 Task: Add Beyond Meat Beyond Sausage, Plant-Based Sausage Links, Hot Italian Style to the cart.
Action: Mouse moved to (33, 82)
Screenshot: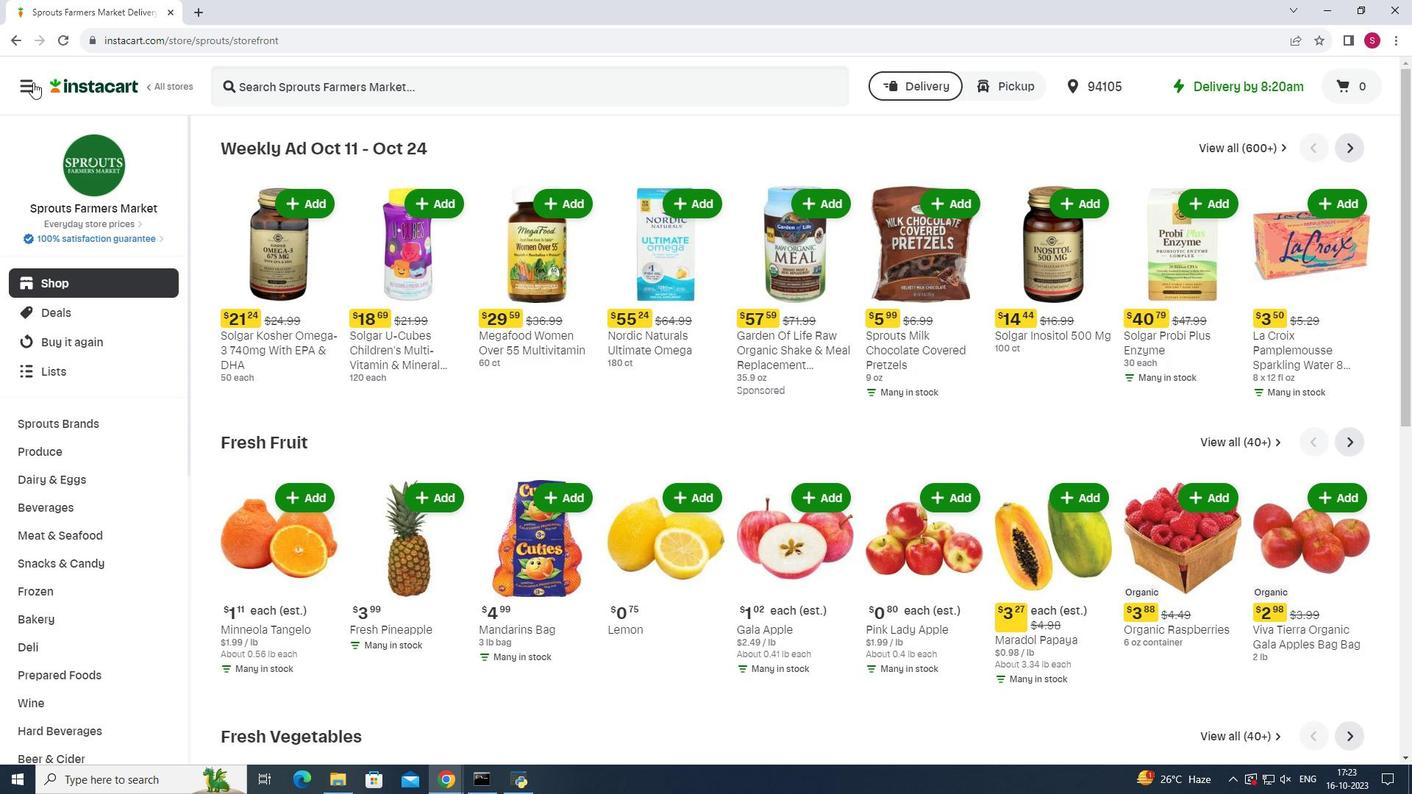 
Action: Mouse pressed left at (33, 82)
Screenshot: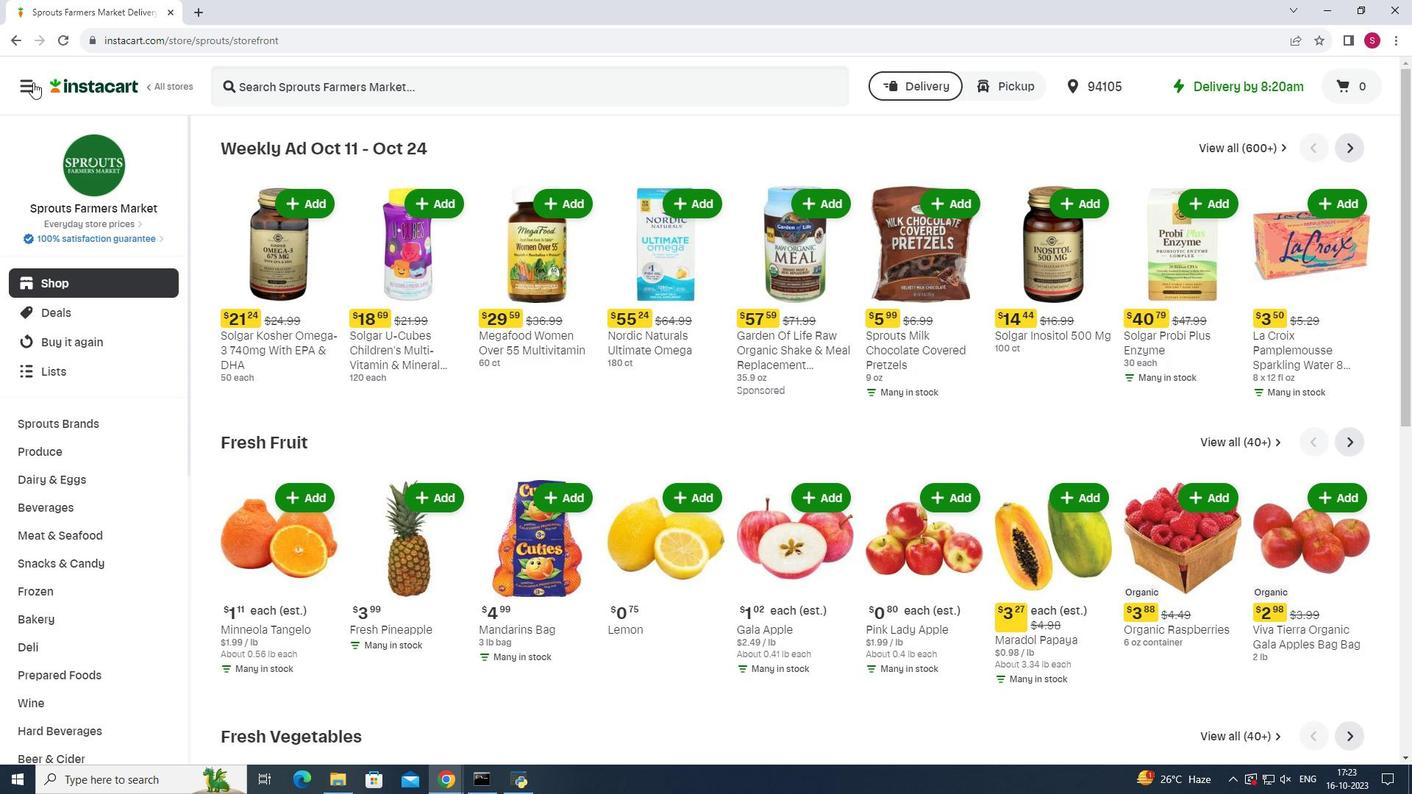 
Action: Mouse moved to (89, 381)
Screenshot: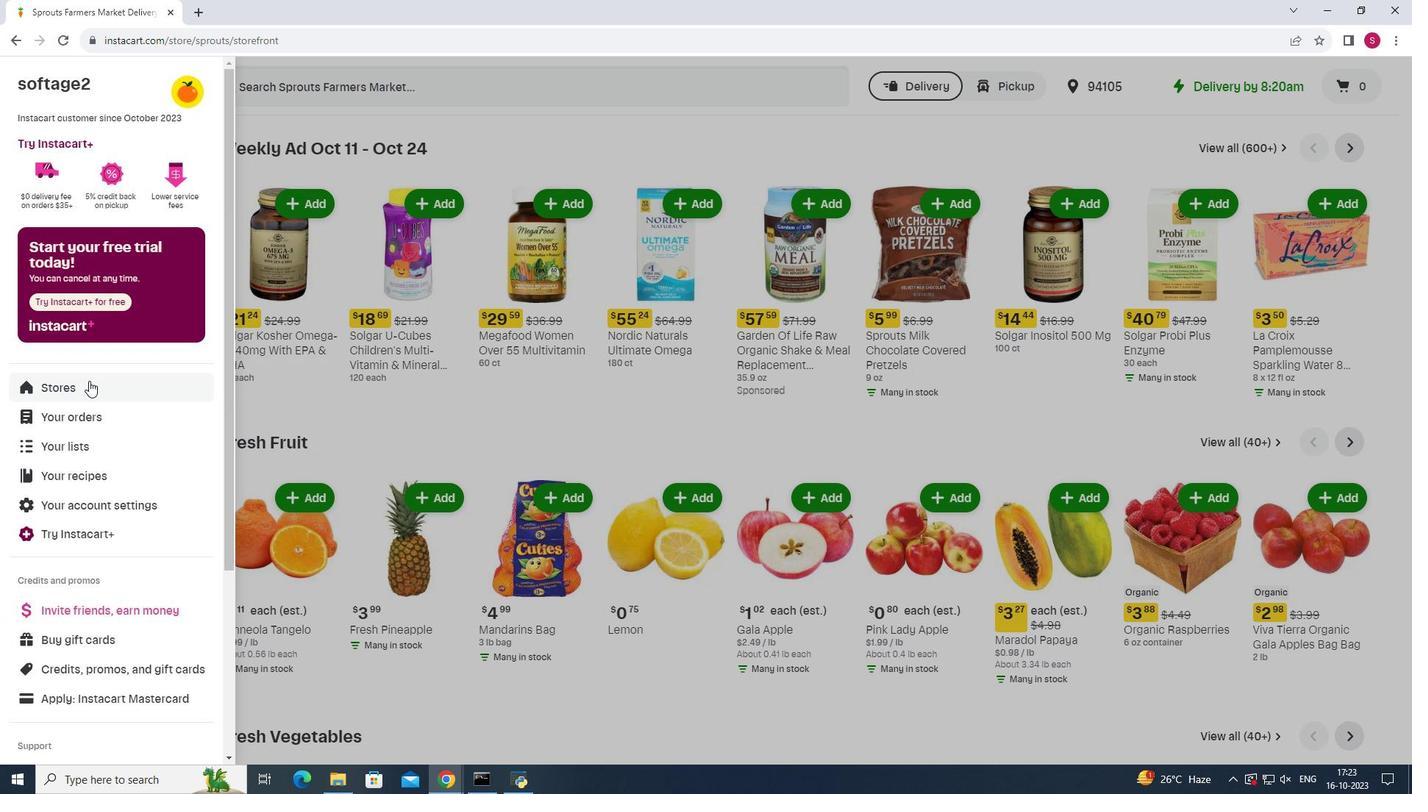 
Action: Mouse pressed left at (89, 381)
Screenshot: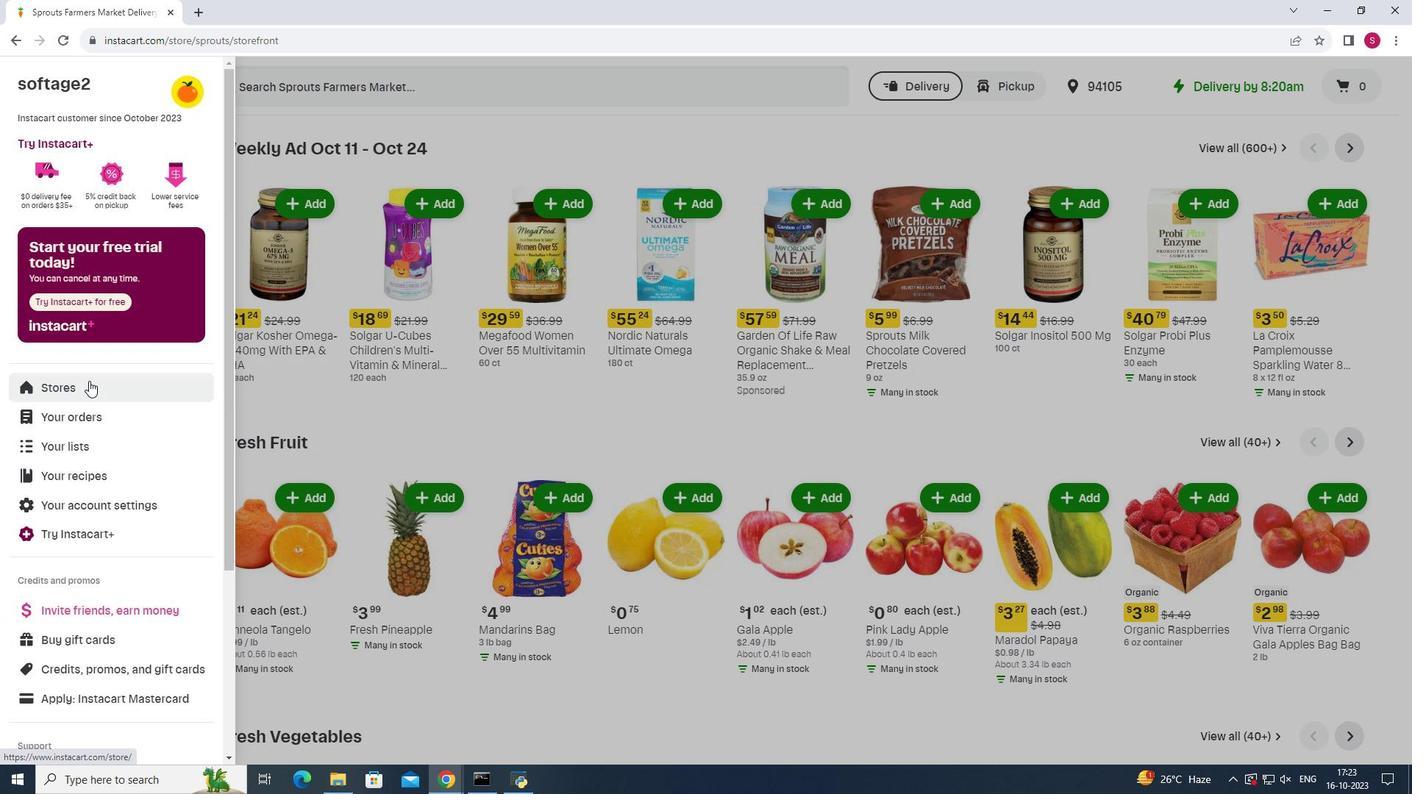 
Action: Mouse moved to (347, 140)
Screenshot: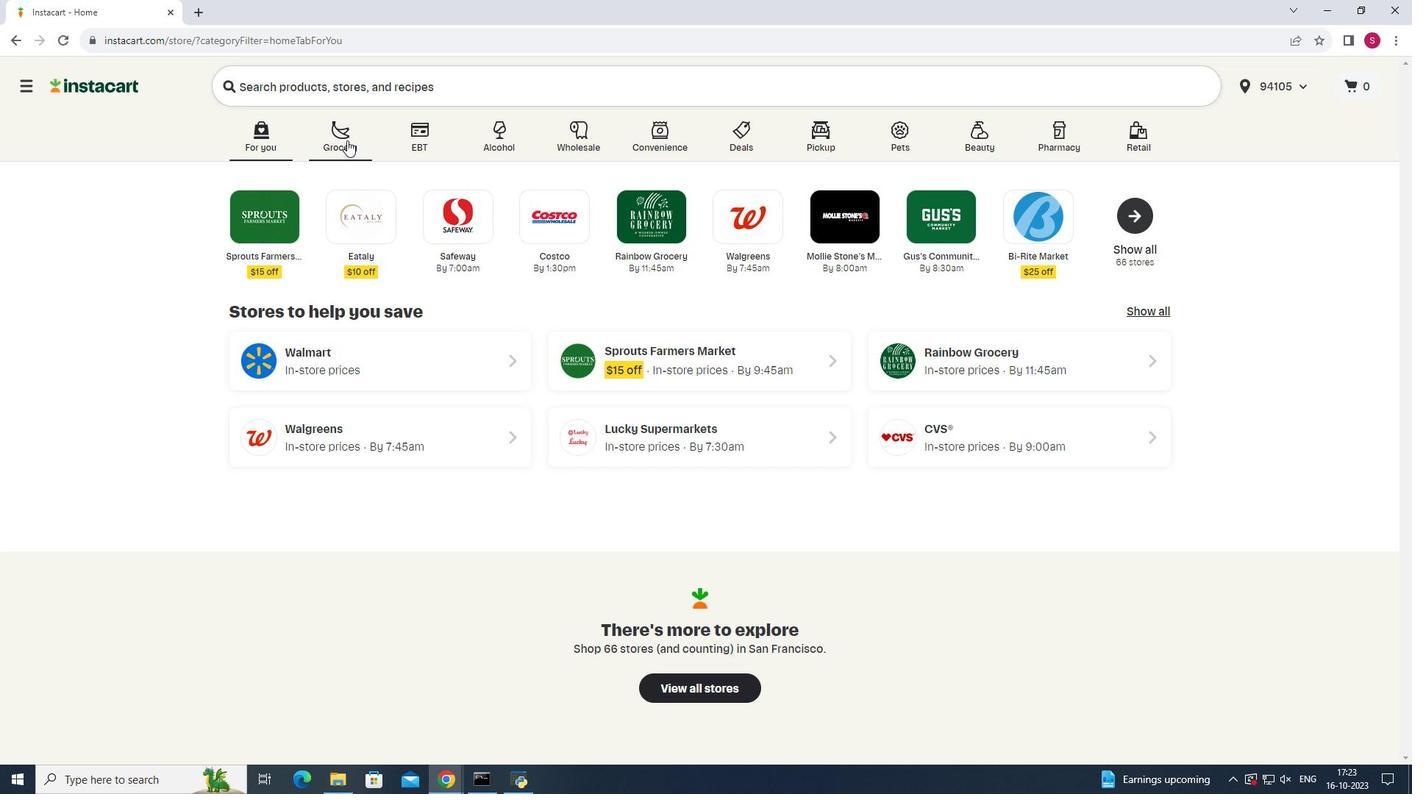 
Action: Mouse pressed left at (347, 140)
Screenshot: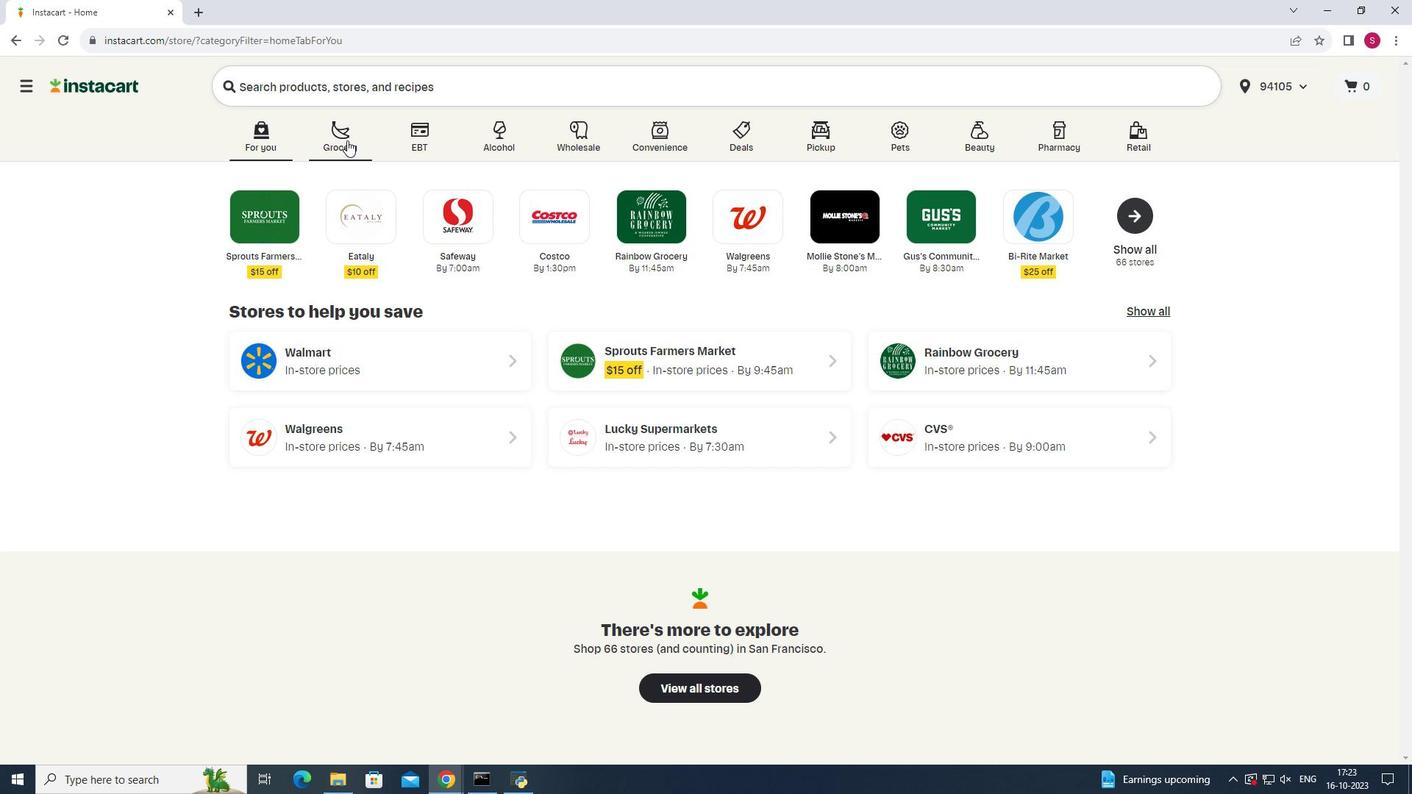 
Action: Mouse moved to (1010, 211)
Screenshot: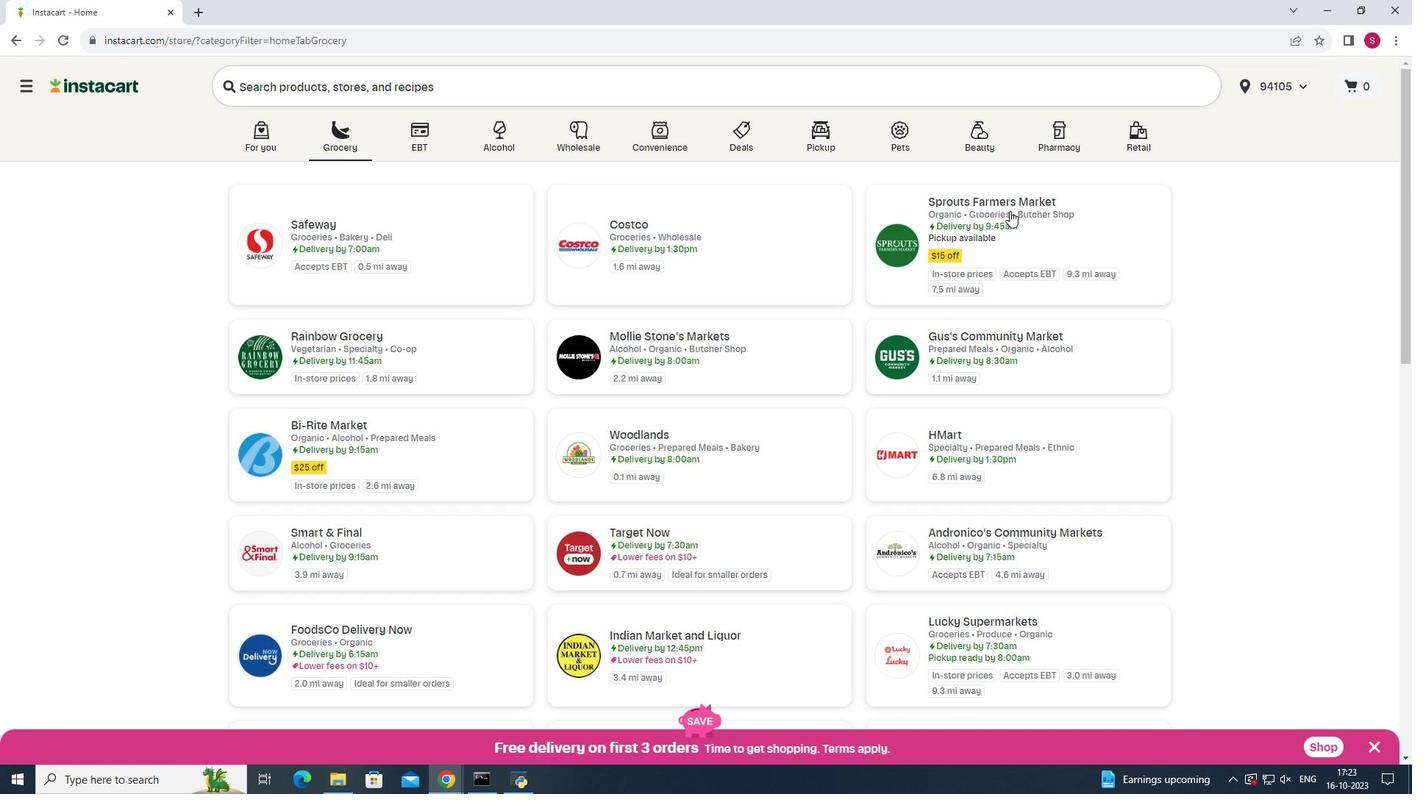 
Action: Mouse pressed left at (1010, 211)
Screenshot: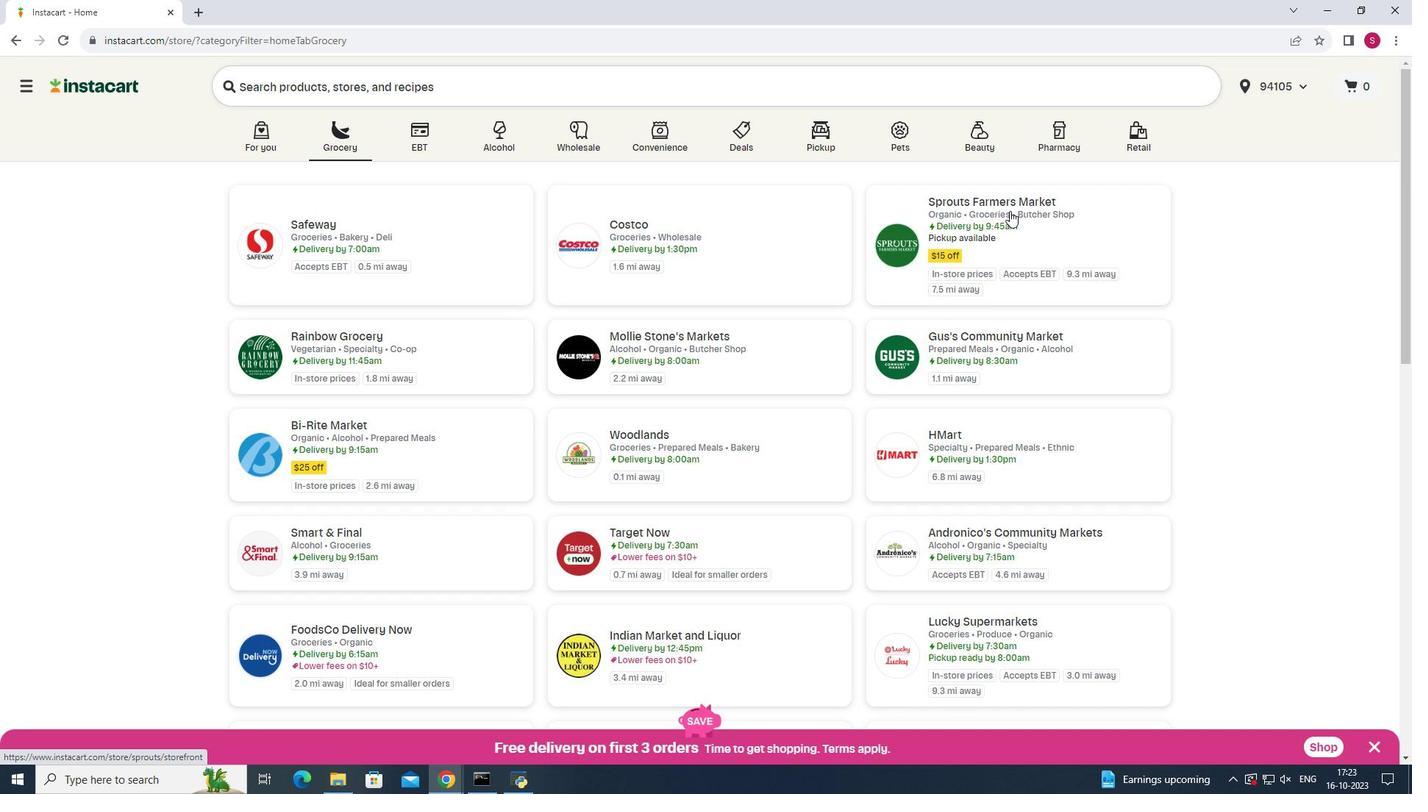 
Action: Mouse moved to (96, 529)
Screenshot: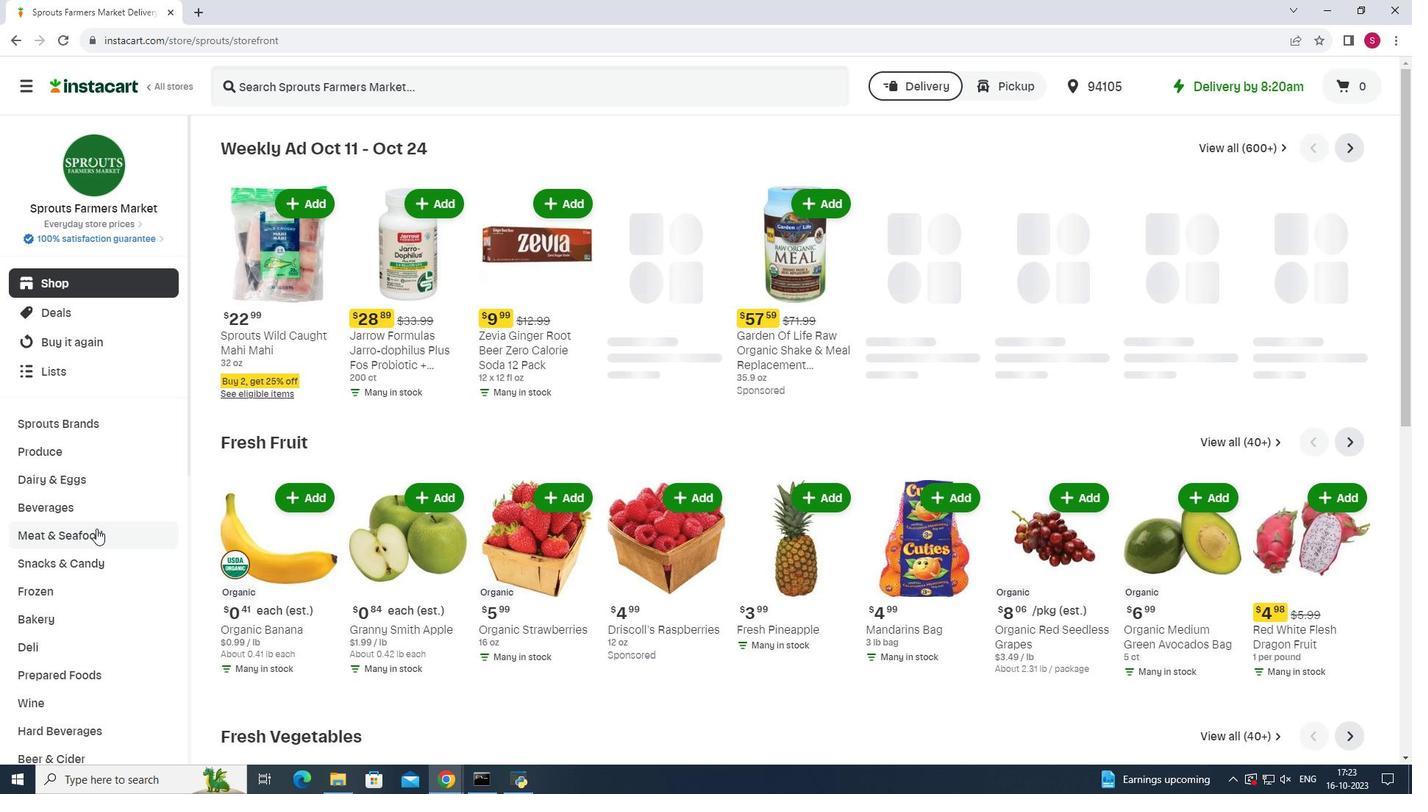 
Action: Mouse pressed left at (96, 529)
Screenshot: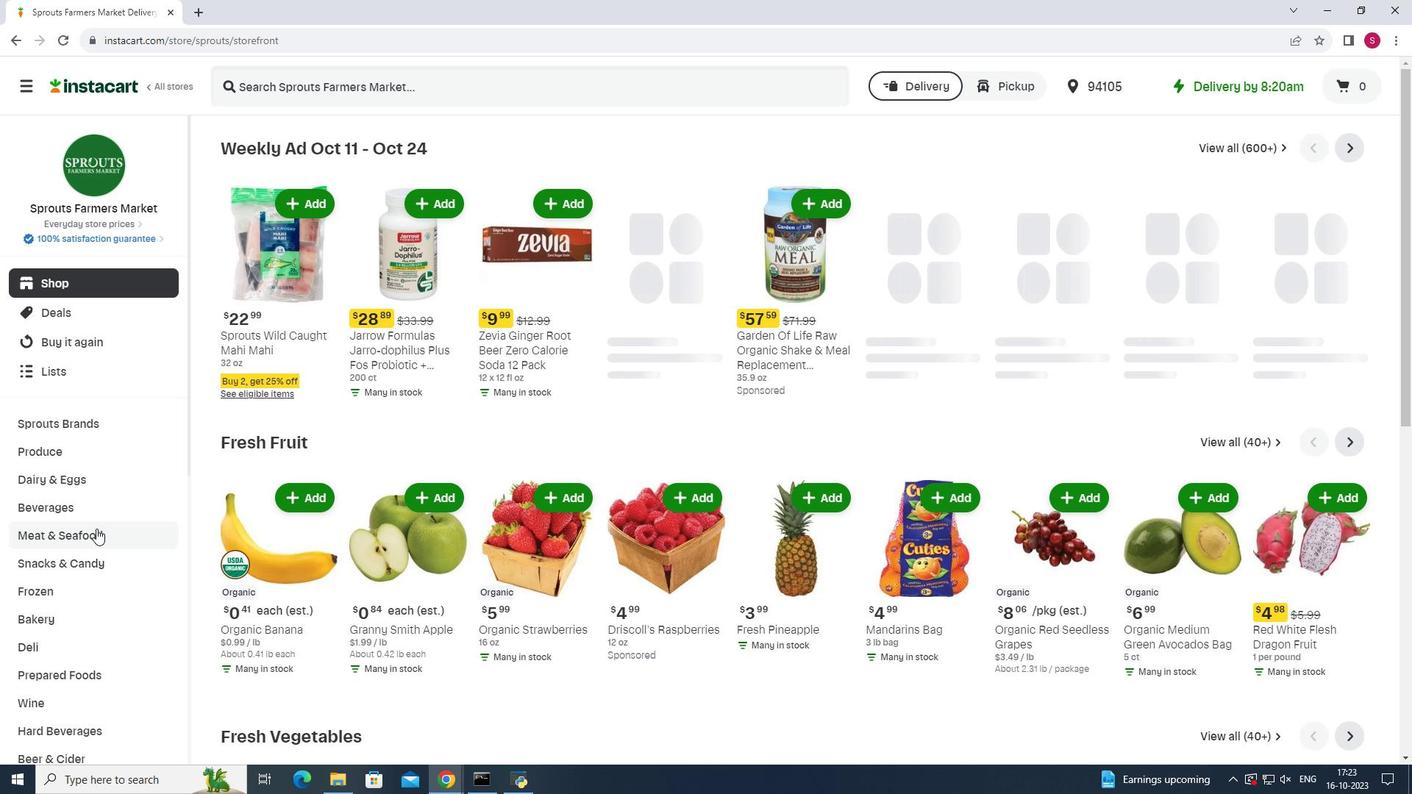 
Action: Mouse moved to (1087, 180)
Screenshot: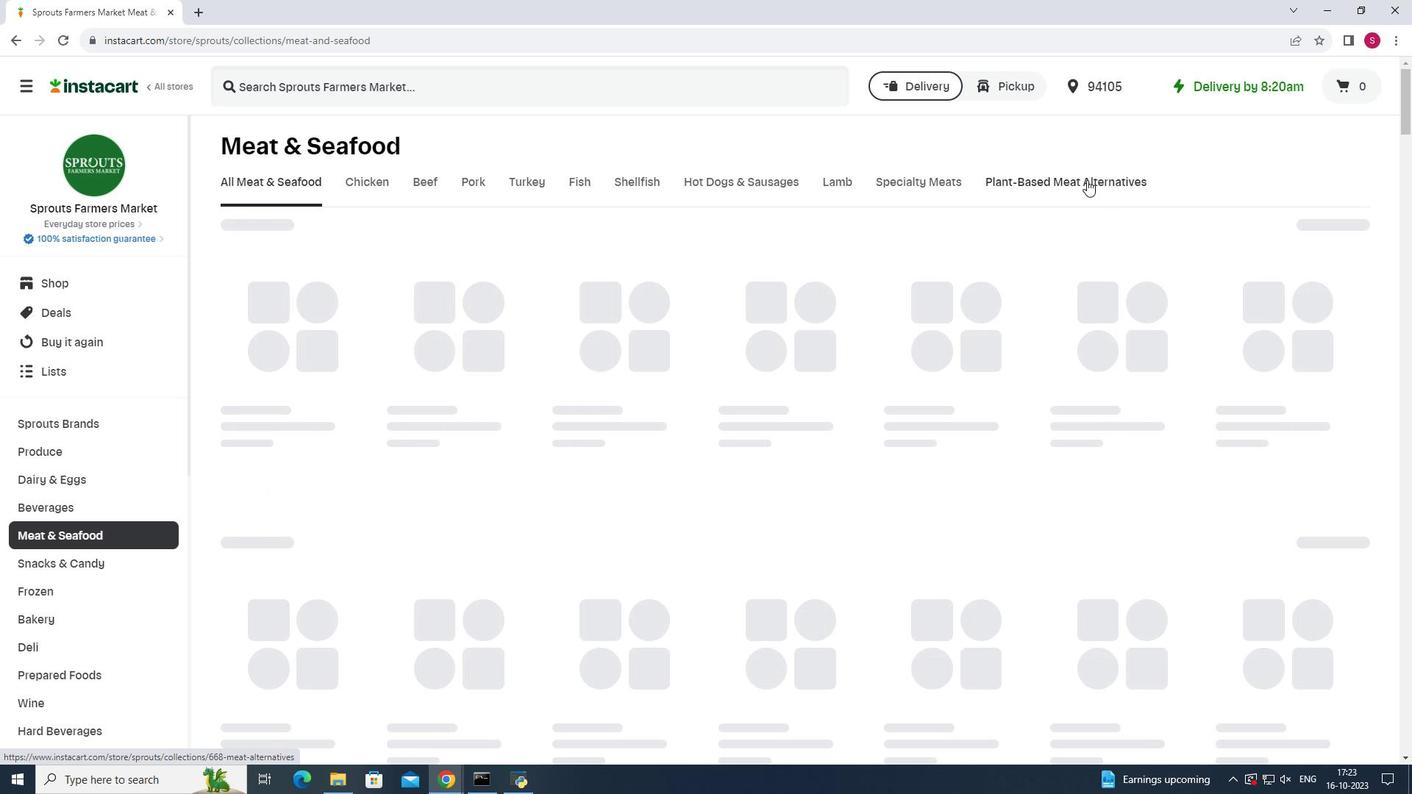 
Action: Mouse pressed left at (1087, 180)
Screenshot: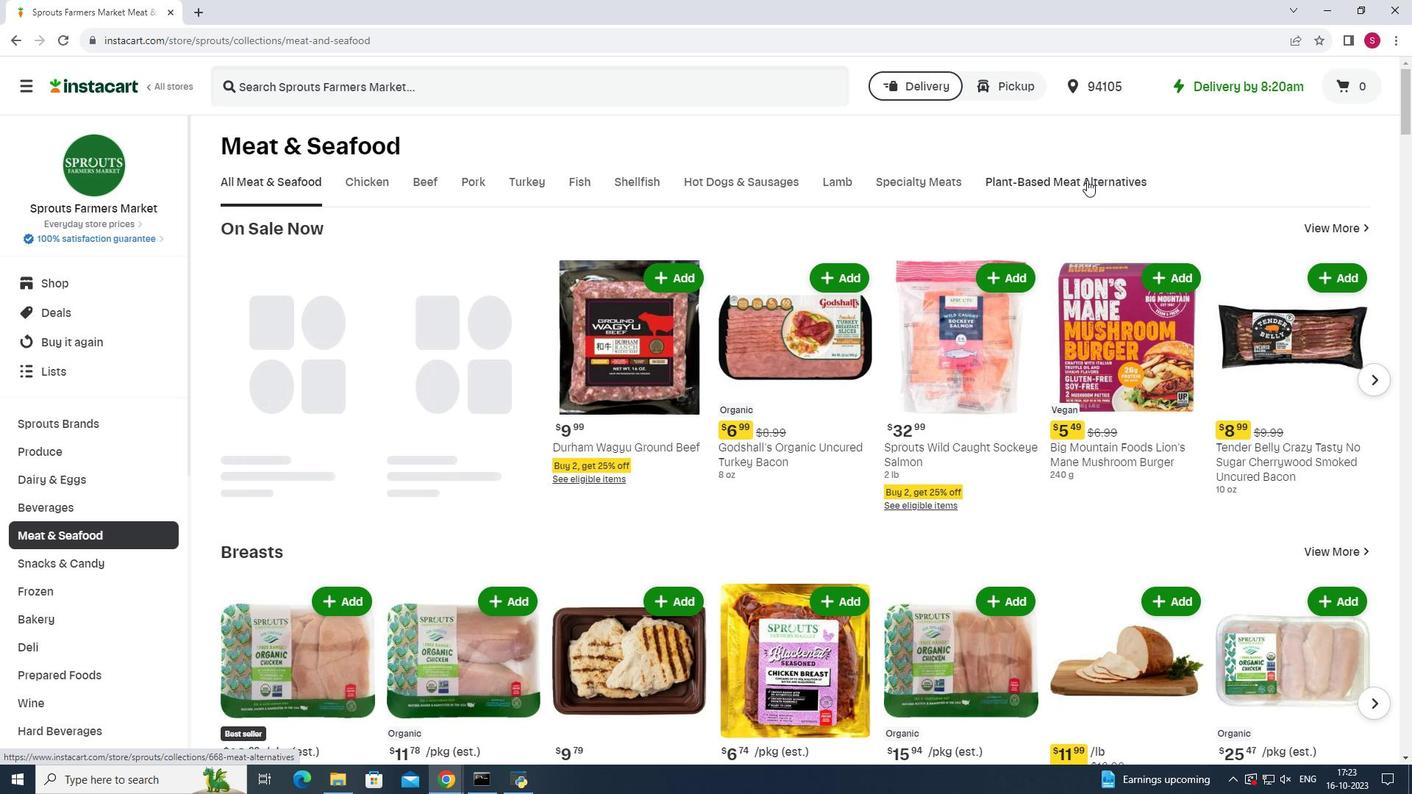 
Action: Mouse moved to (588, 248)
Screenshot: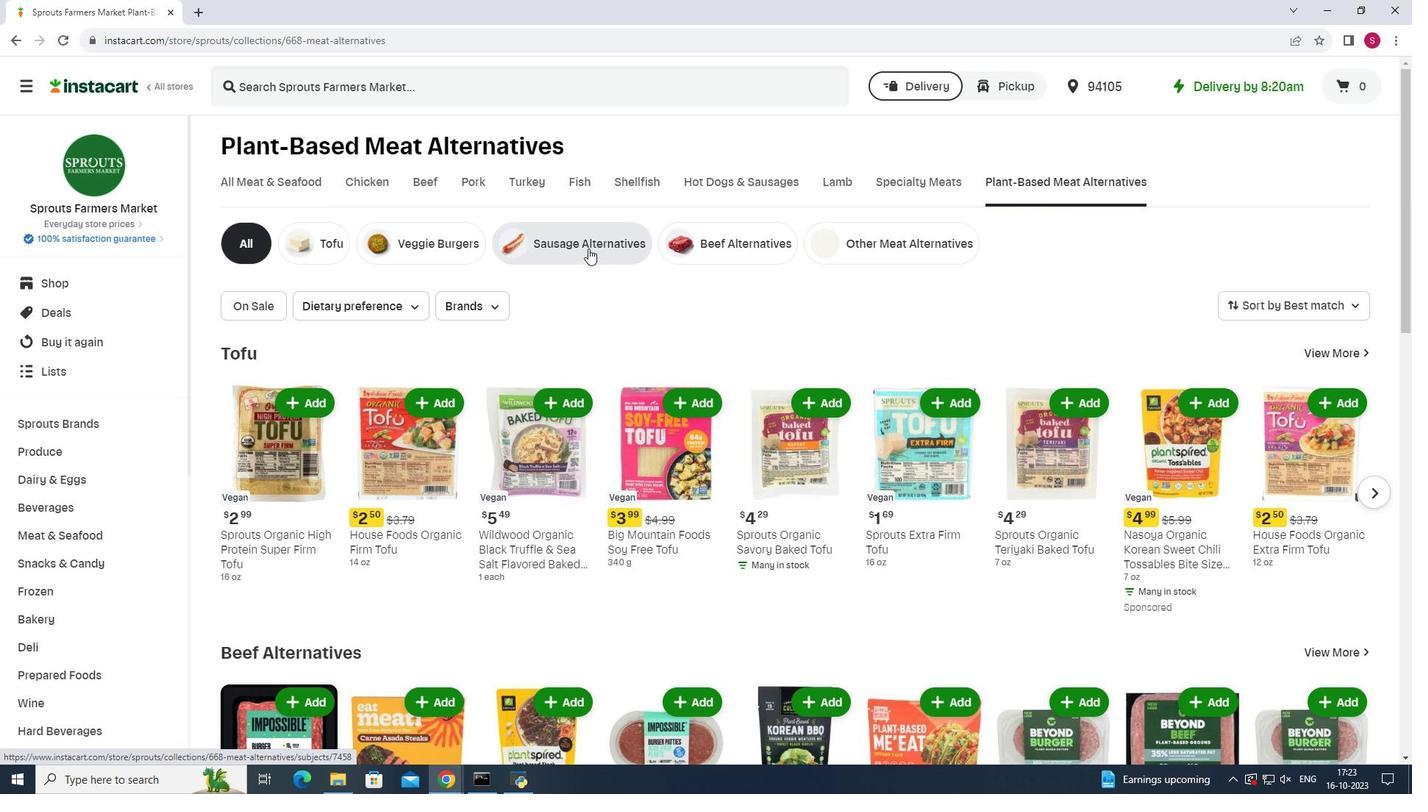 
Action: Mouse pressed left at (588, 248)
Screenshot: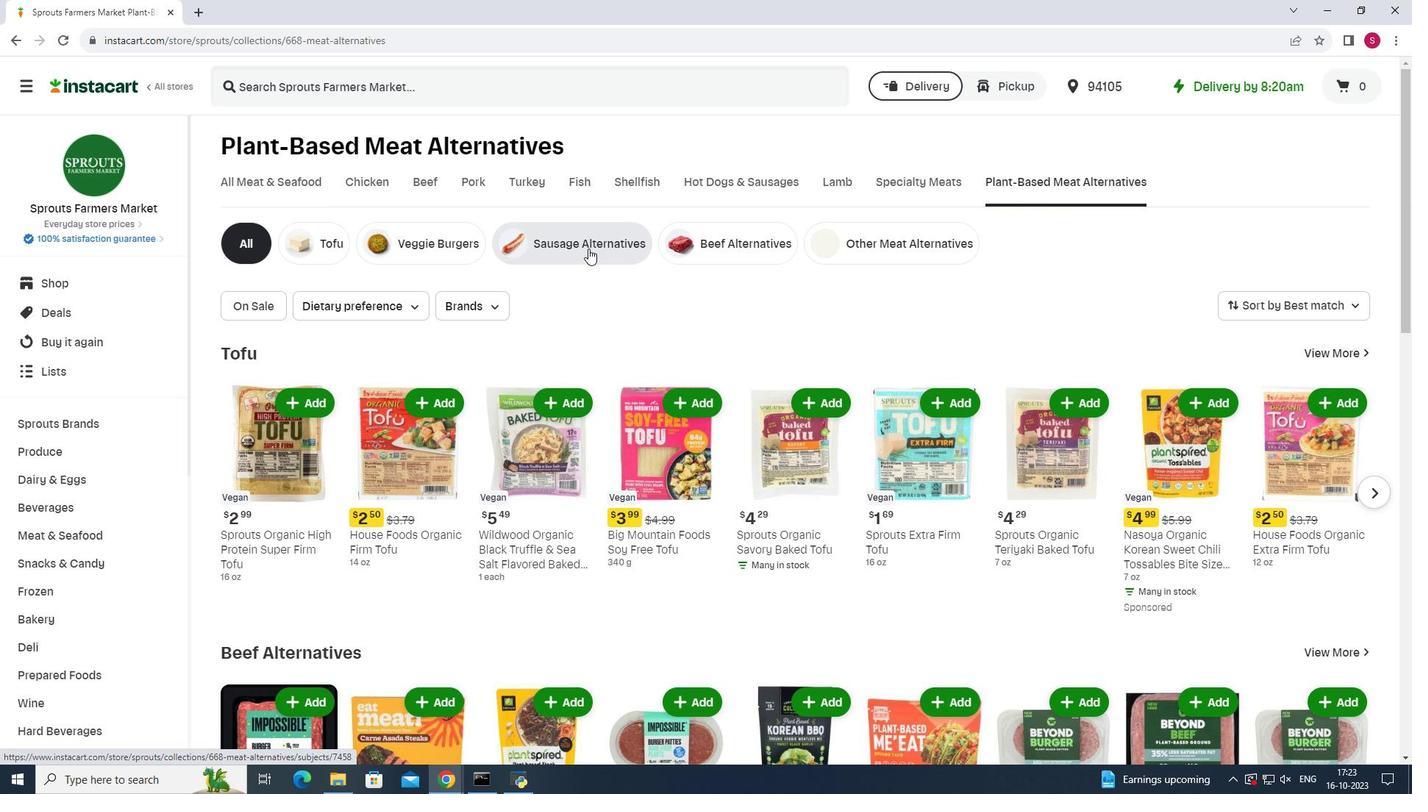 
Action: Mouse moved to (506, 86)
Screenshot: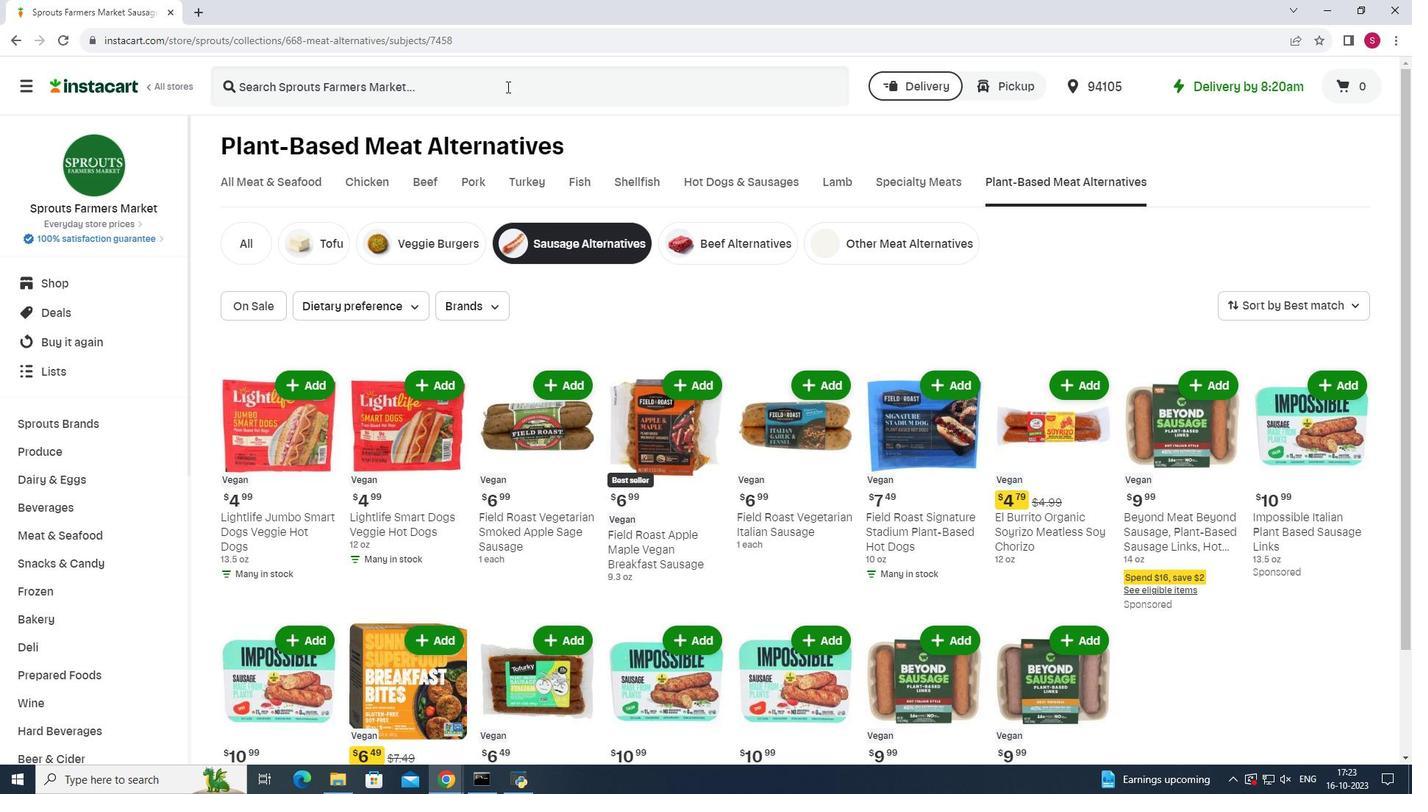 
Action: Mouse pressed left at (506, 86)
Screenshot: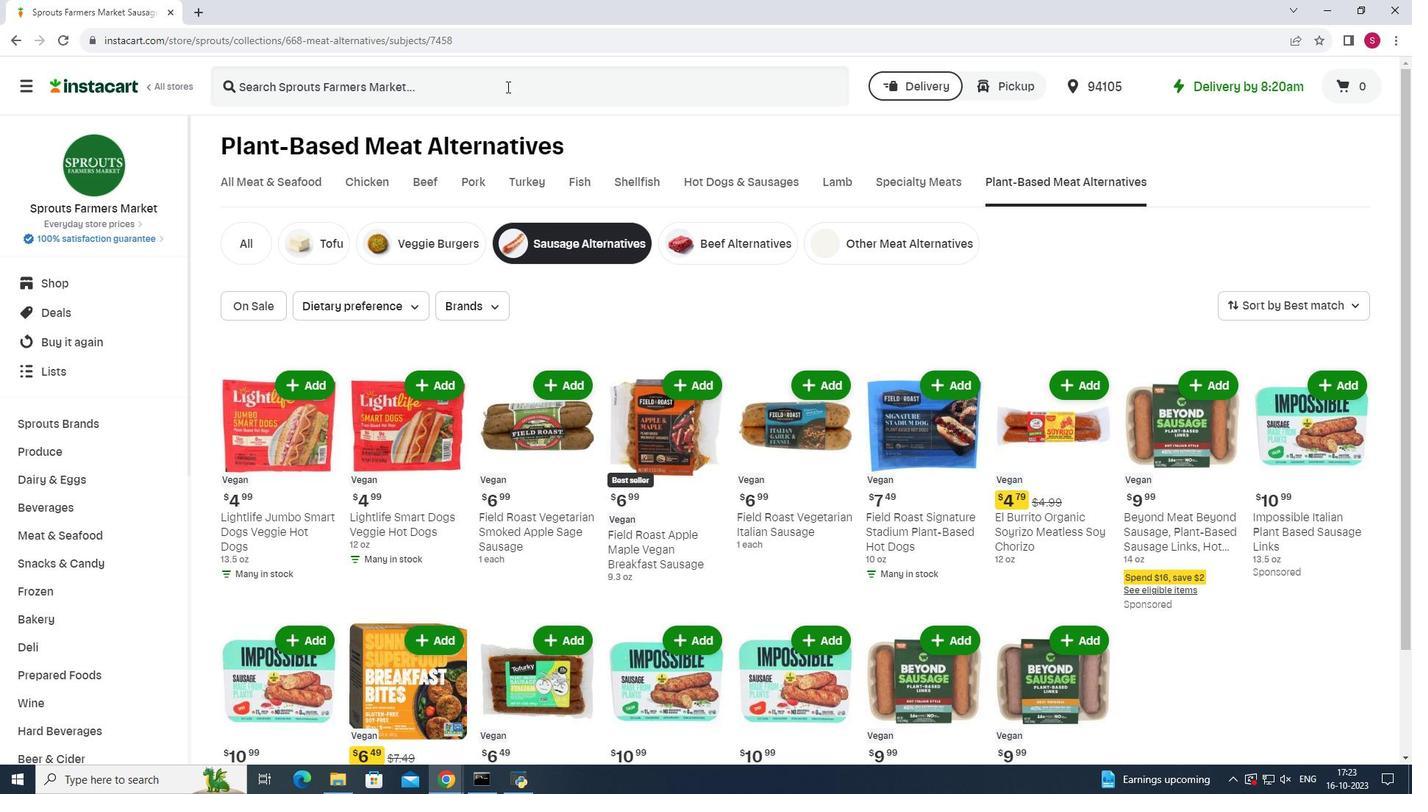 
Action: Key pressed <Key.shift>Beyond<Key.space><Key.shift>Meat<Key.space><Key.shift>Beyond<Key.space><Key.shift>Sausage,<Key.space><Key.shift><Key.shift><Key.shift>Plant-<Key.shift>Based<Key.space><Key.shift>Sausage<Key.space><Key.shift>Links,<Key.space><Key.shift>Hot<Key.space><Key.shift>Italian<Key.space><Key.shift>Style<Key.enter>
Screenshot: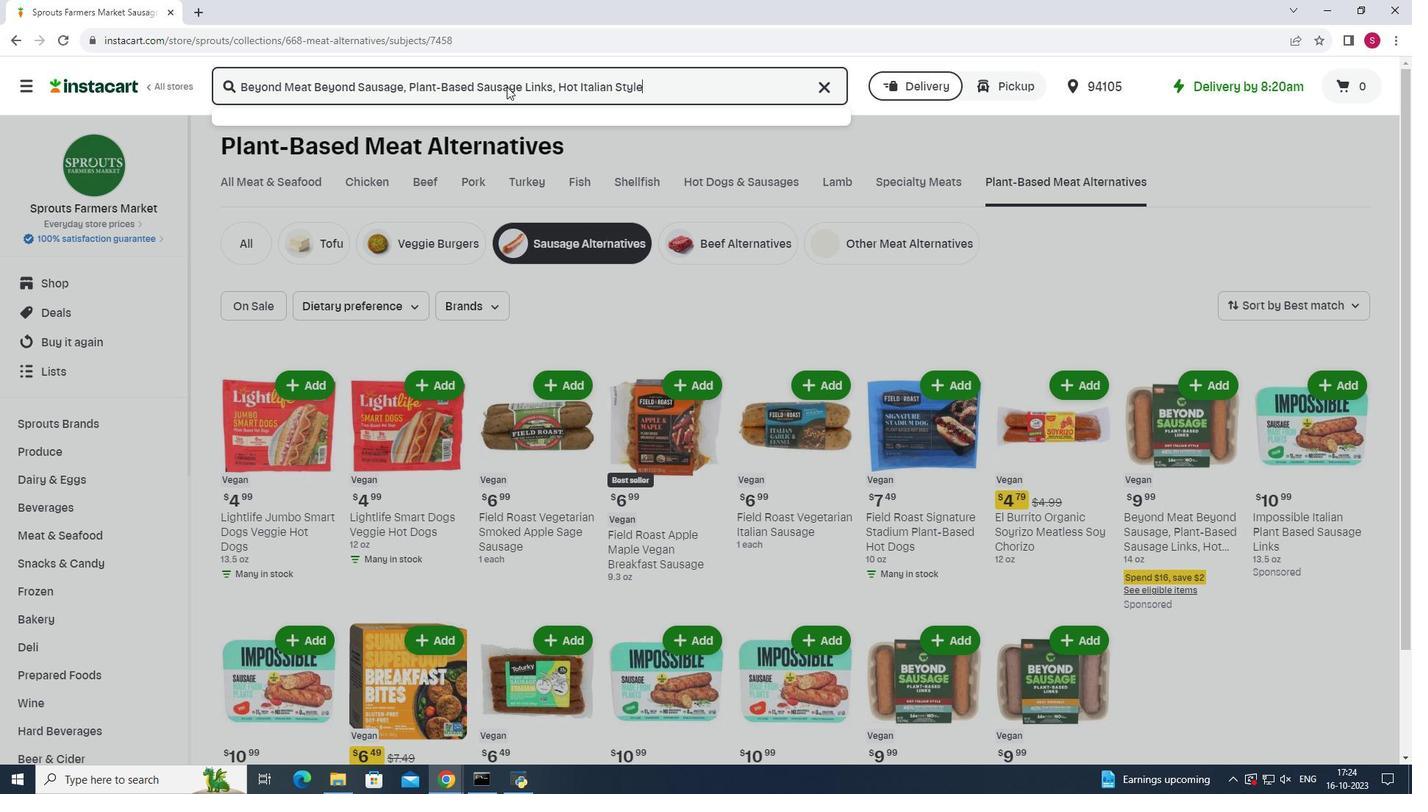 
Action: Mouse moved to (601, 245)
Screenshot: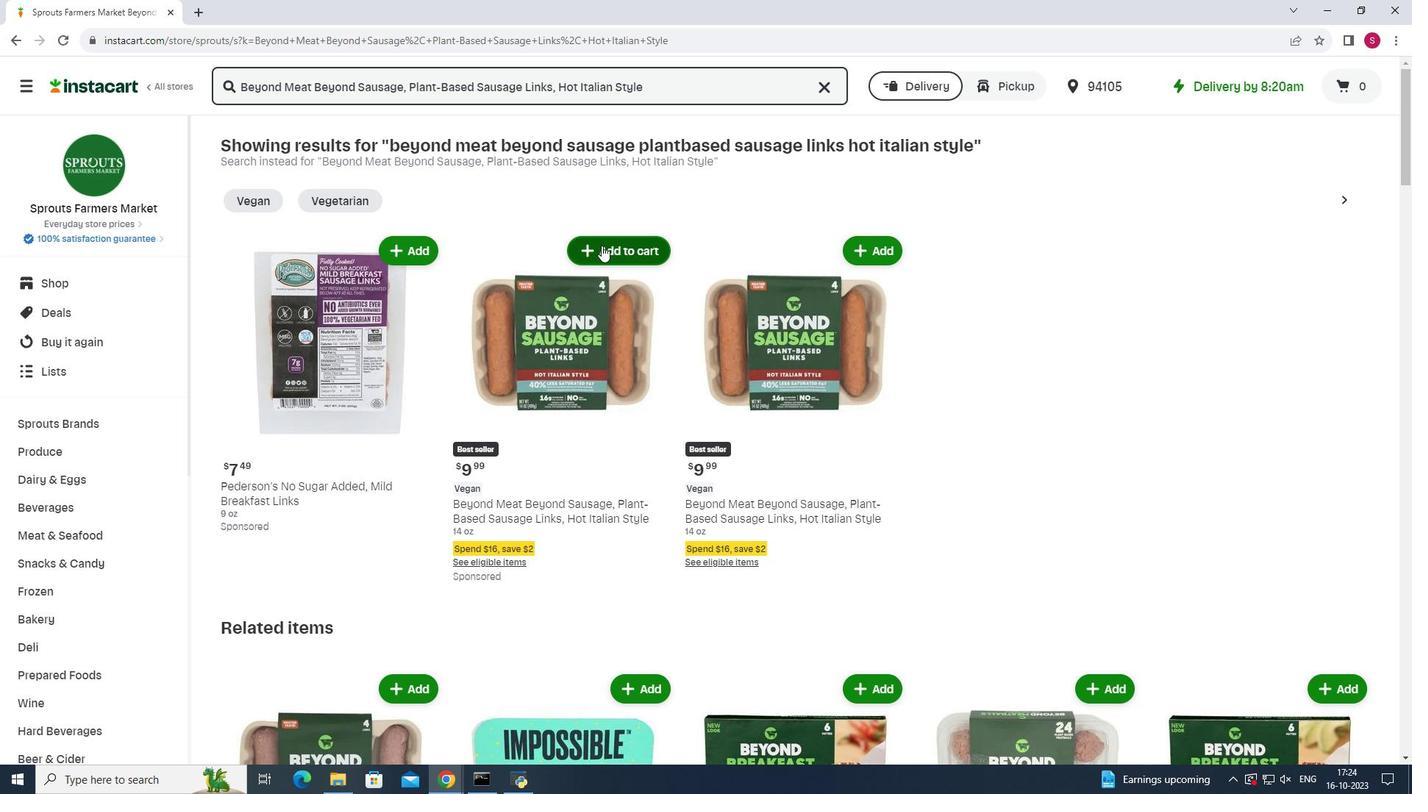 
Action: Mouse pressed left at (601, 245)
Screenshot: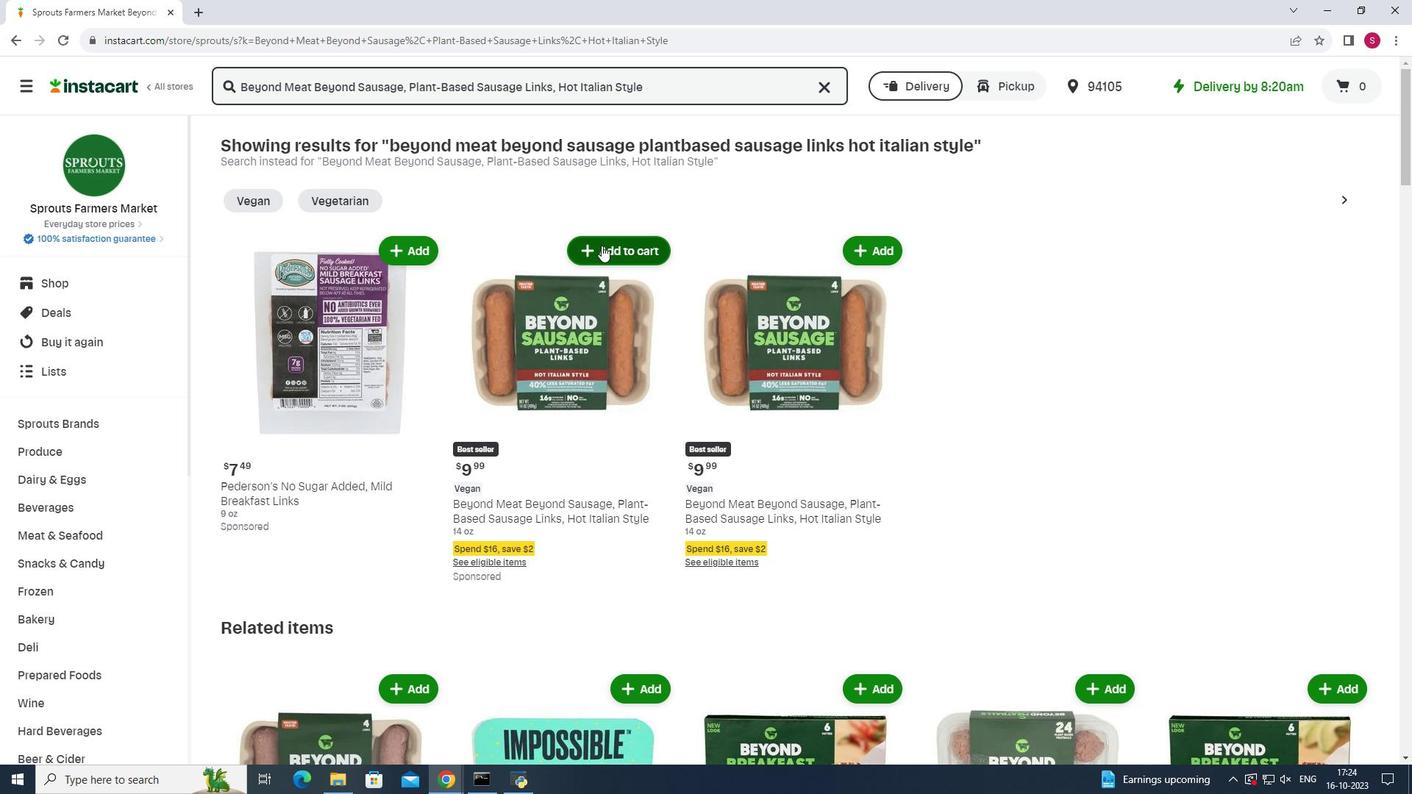 
Action: Mouse pressed left at (601, 245)
Screenshot: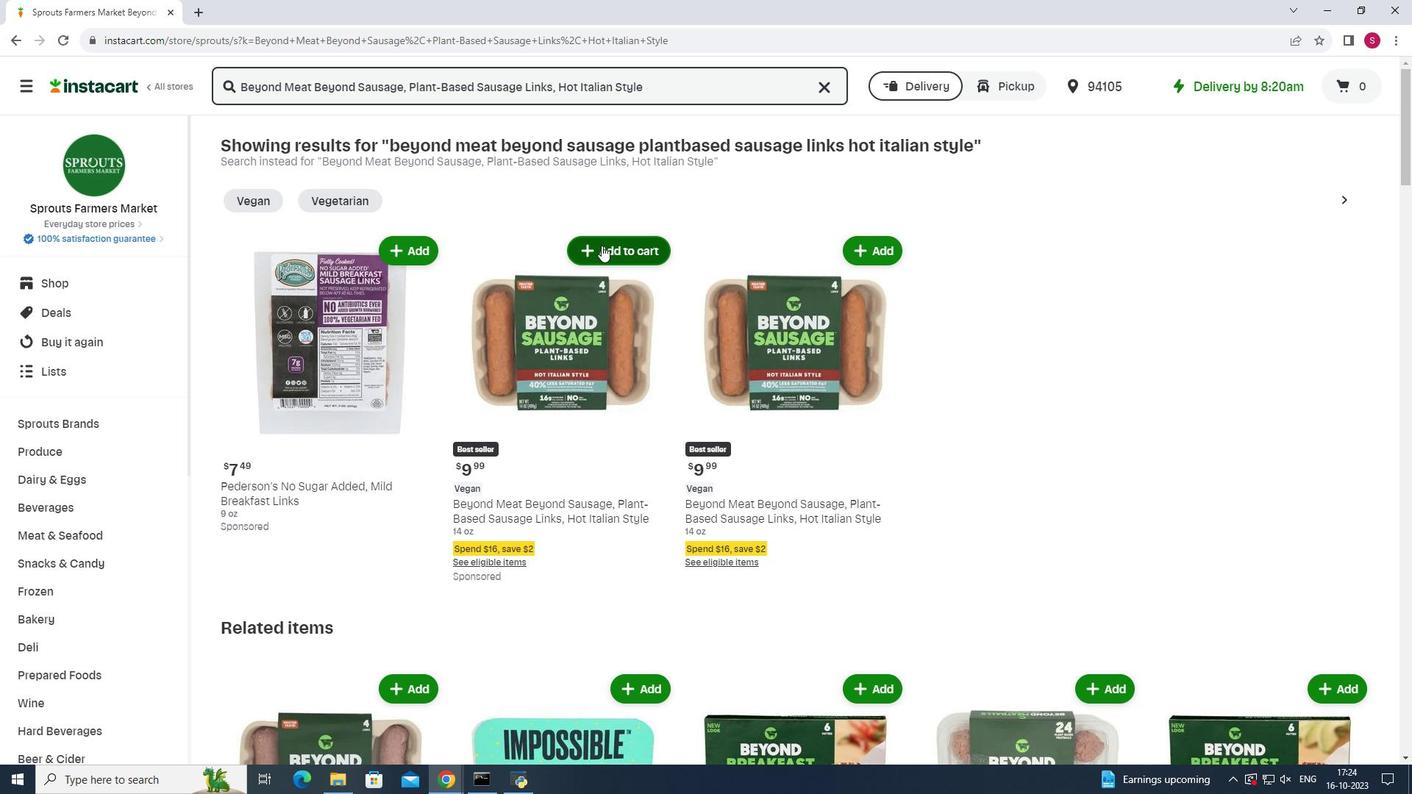 
Action: Mouse moved to (768, 241)
Screenshot: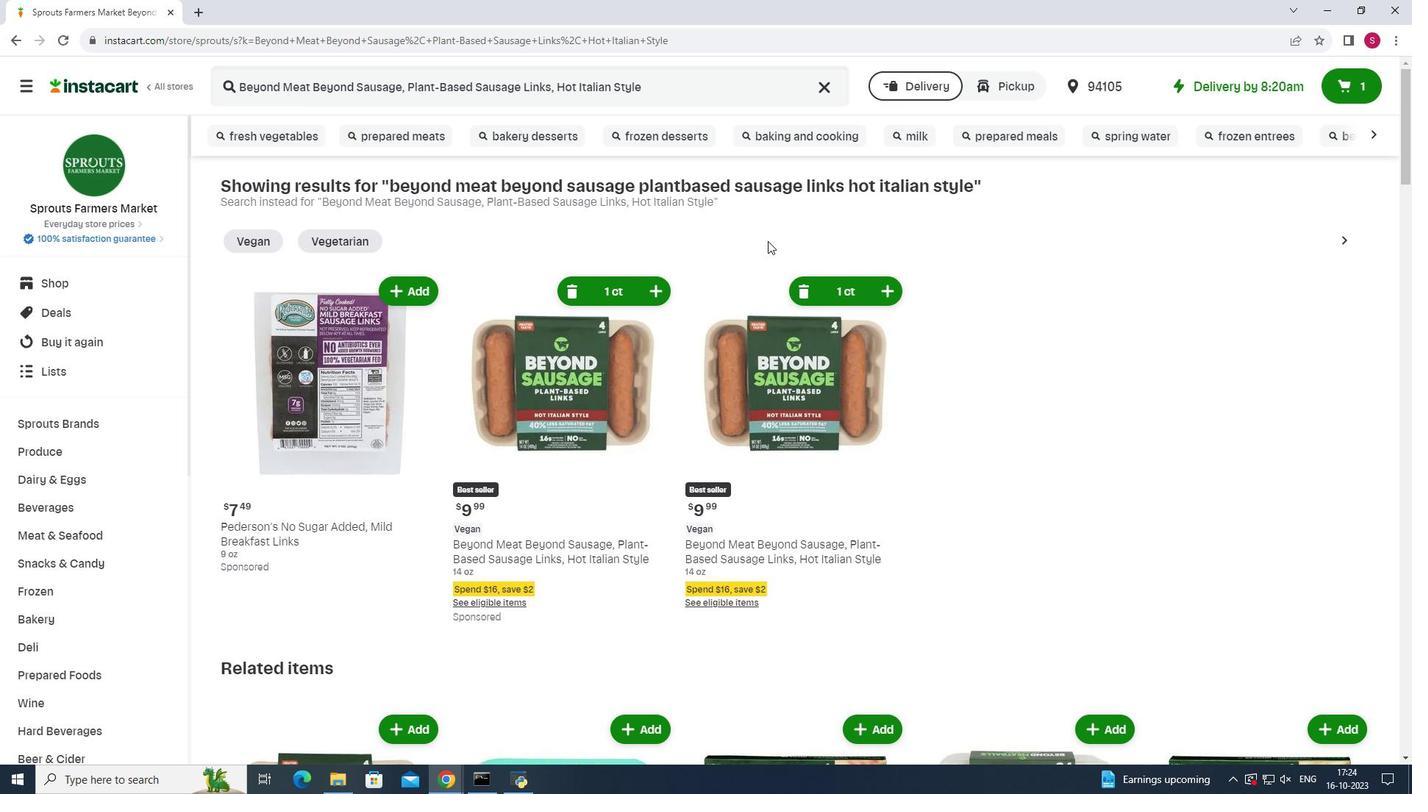 
